 Task: Enable the option "Show 80 bands instead of 20" in the spectrometer.
Action: Mouse moved to (140, 21)
Screenshot: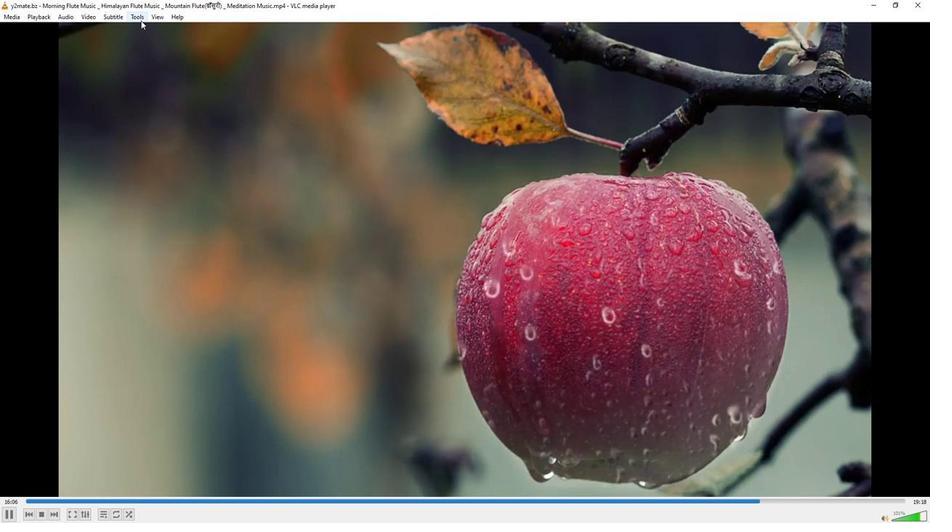 
Action: Mouse pressed left at (140, 21)
Screenshot: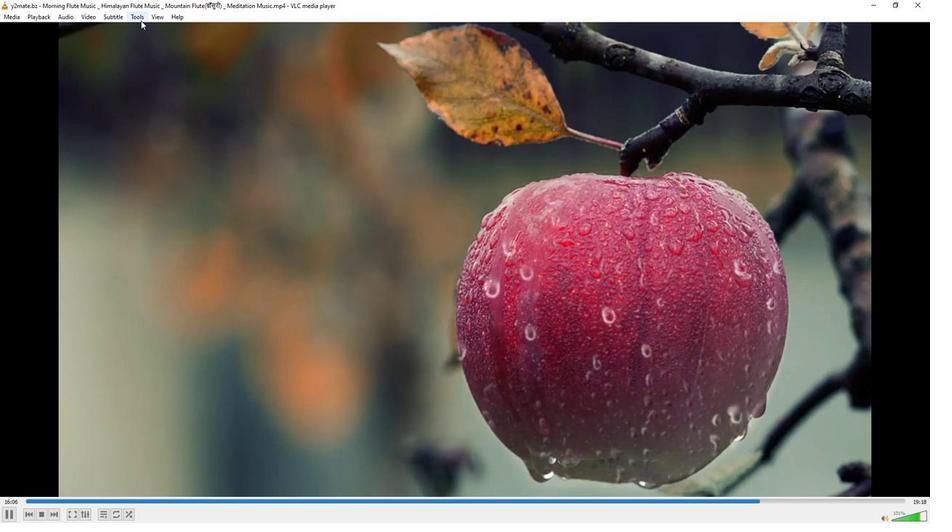
Action: Mouse moved to (147, 130)
Screenshot: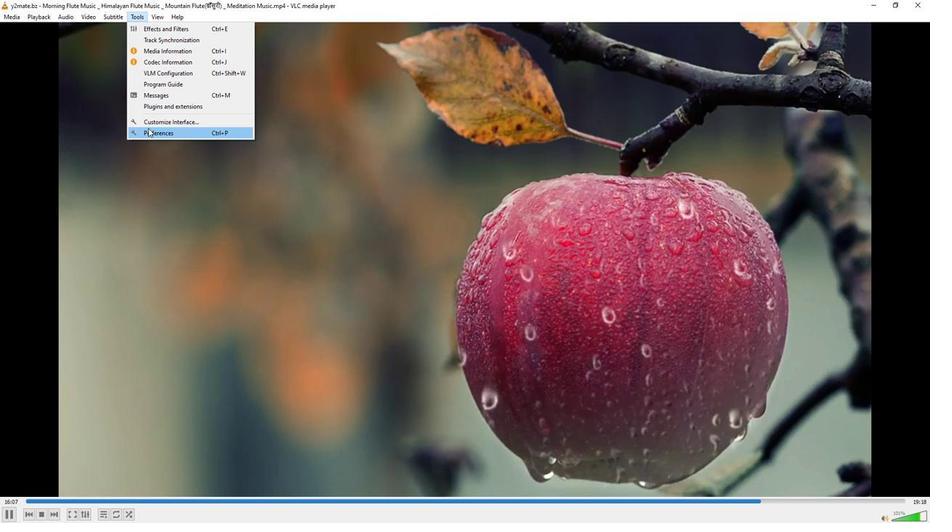 
Action: Mouse pressed left at (147, 130)
Screenshot: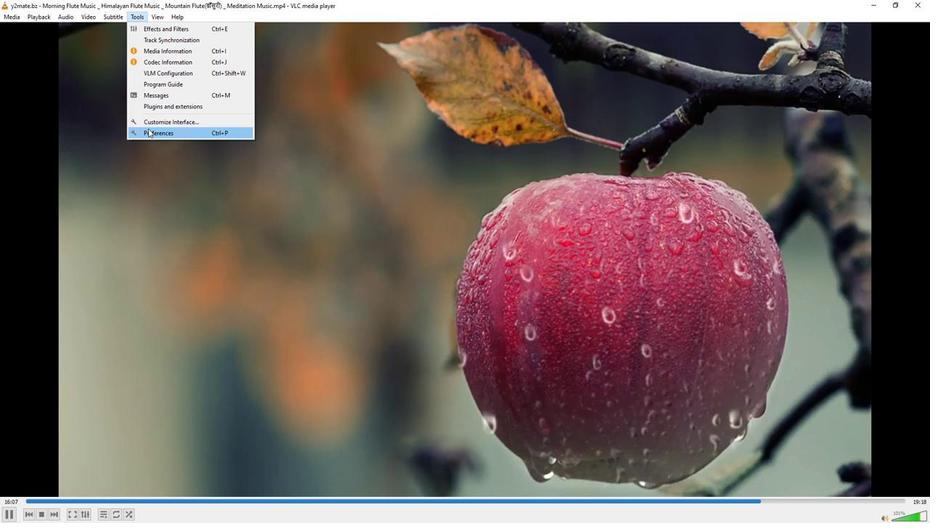 
Action: Mouse moved to (309, 427)
Screenshot: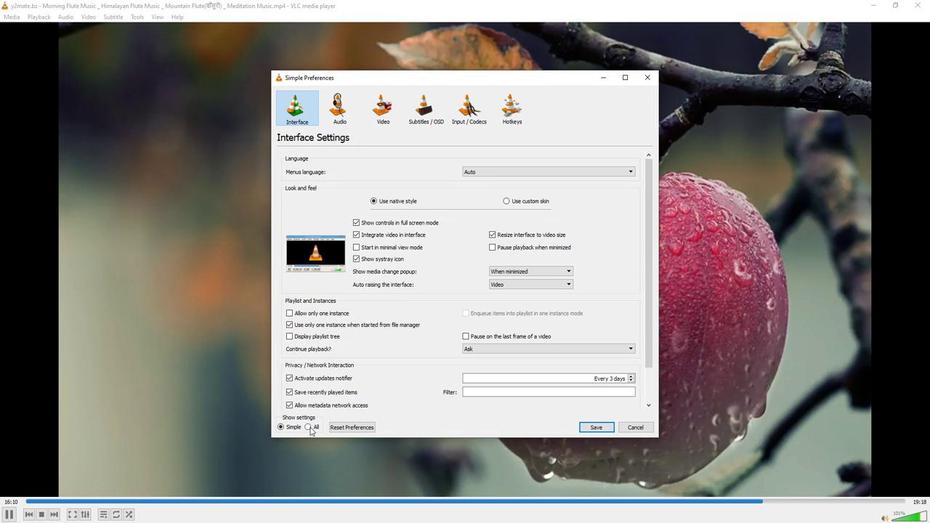 
Action: Mouse pressed left at (309, 427)
Screenshot: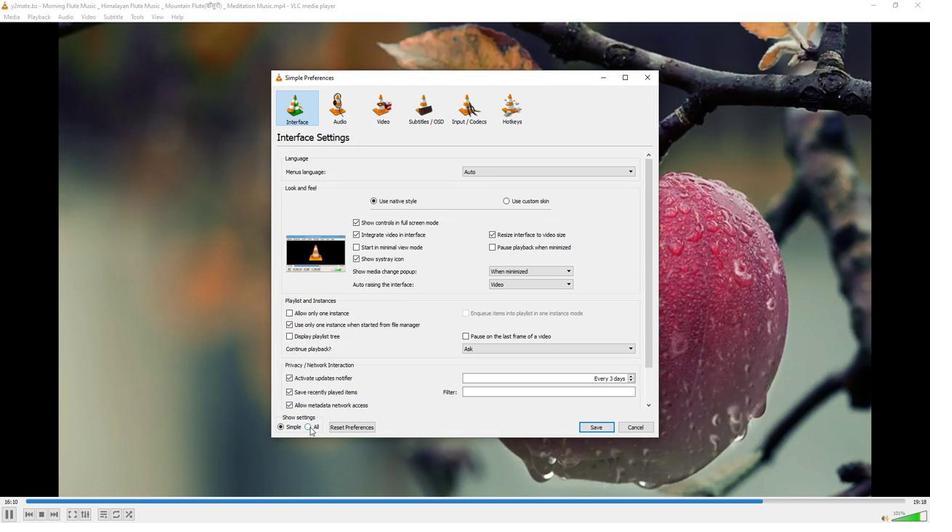 
Action: Mouse moved to (295, 234)
Screenshot: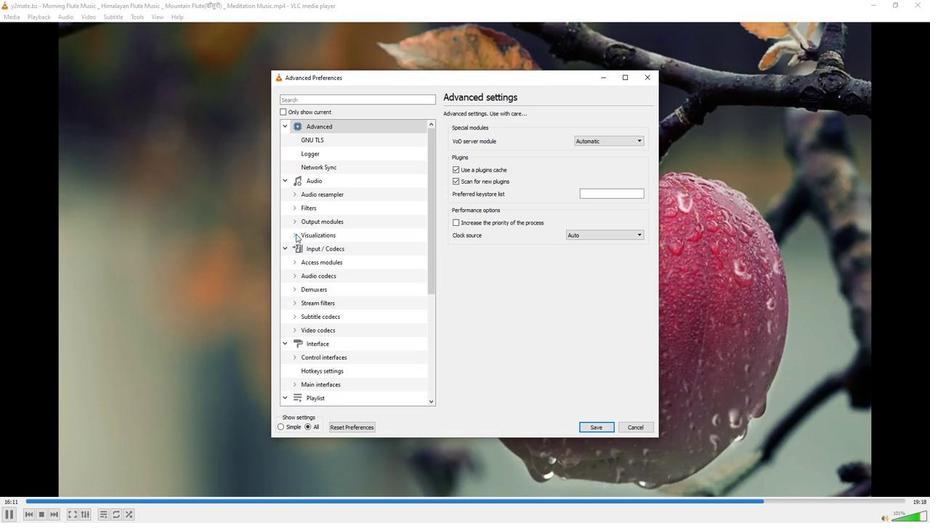 
Action: Mouse pressed left at (295, 234)
Screenshot: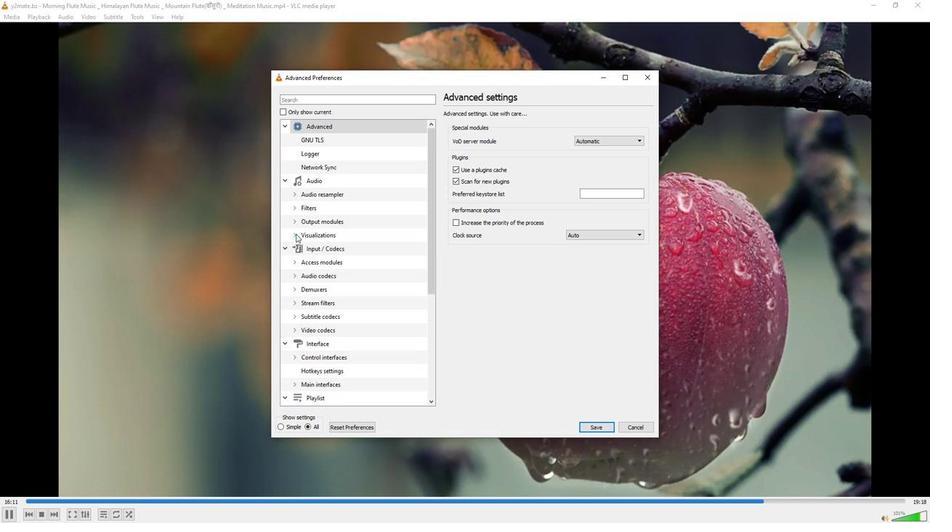 
Action: Mouse moved to (320, 286)
Screenshot: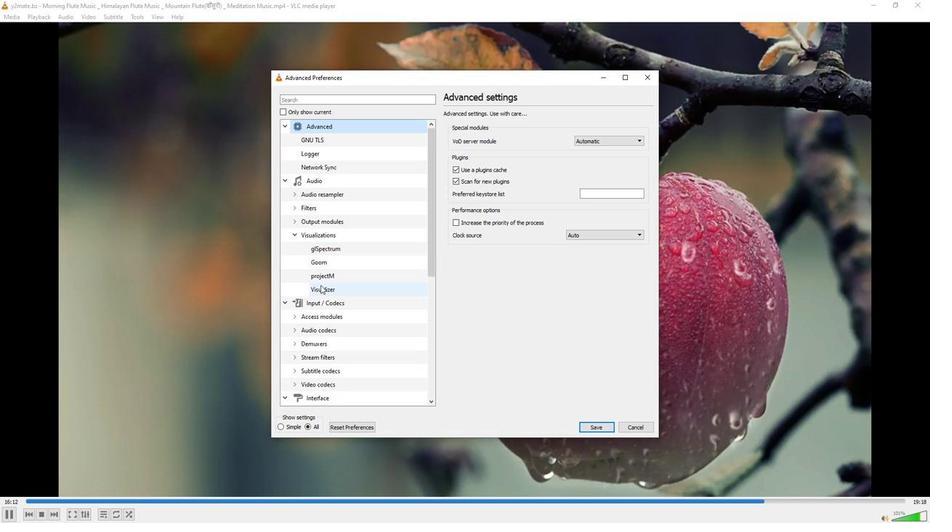 
Action: Mouse pressed left at (320, 286)
Screenshot: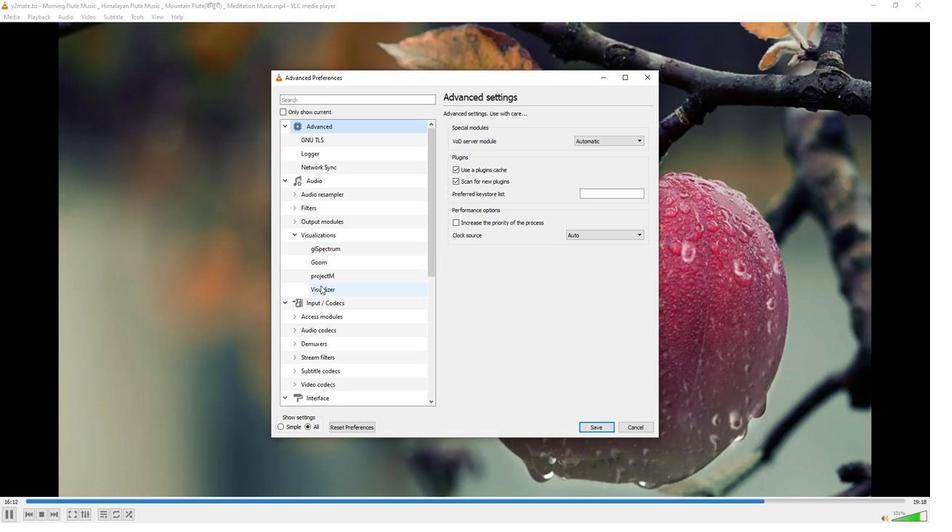 
Action: Mouse moved to (455, 338)
Screenshot: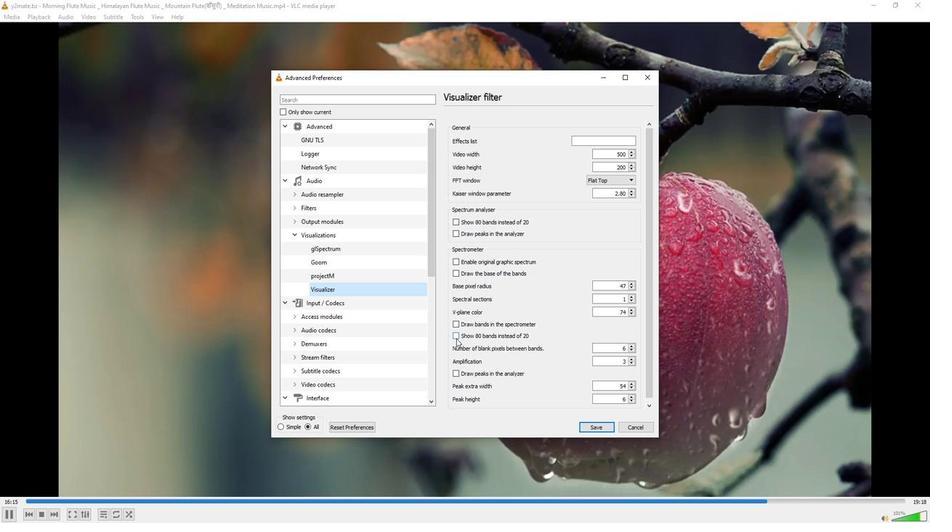 
Action: Mouse pressed left at (455, 338)
Screenshot: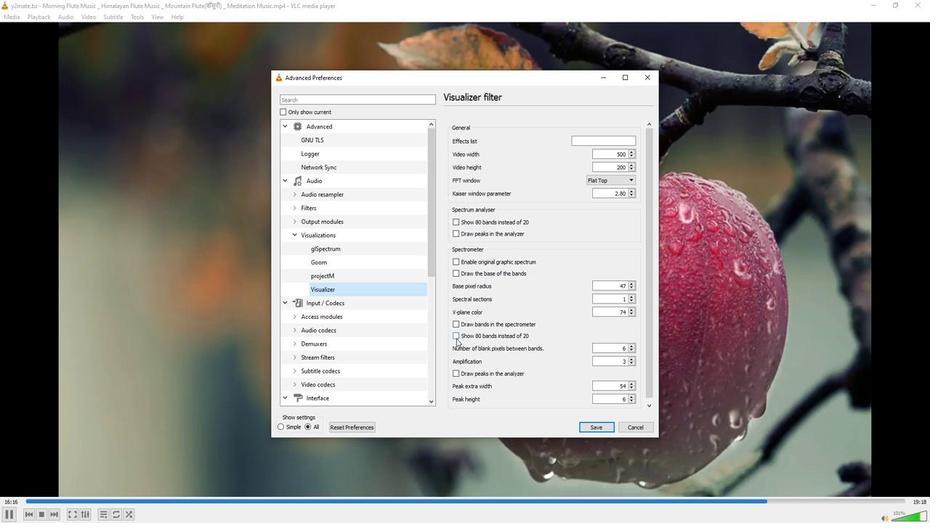 
